 Task: Check notifications of your YouTube Channel.
Action: Mouse moved to (681, 43)
Screenshot: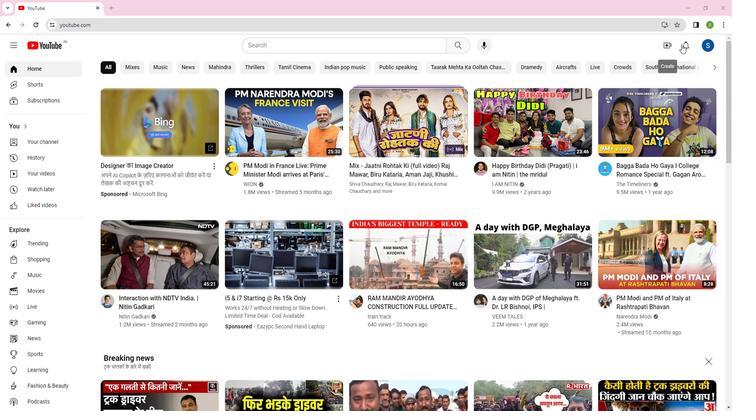 
Action: Mouse pressed left at (681, 43)
Screenshot: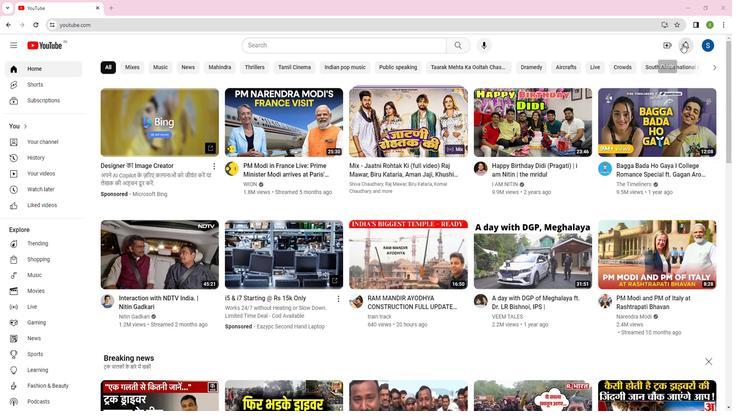 
Action: Mouse moved to (574, 141)
Screenshot: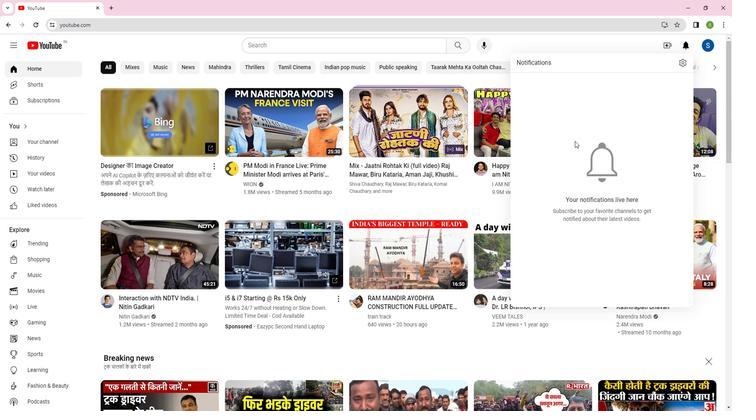 
Action: Mouse pressed left at (574, 141)
Screenshot: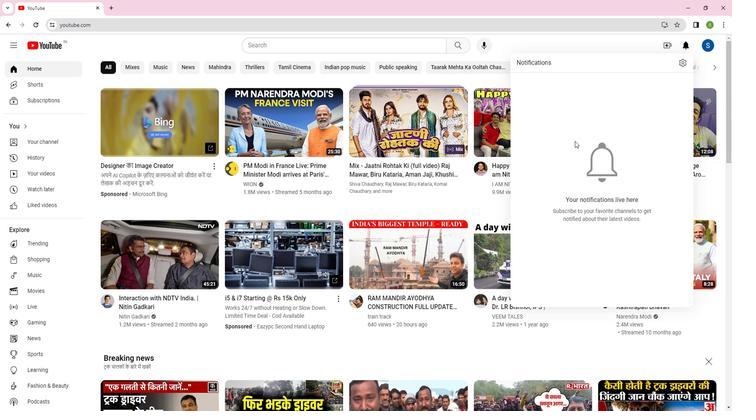 
